 Task: Create Workspace Document Management Workspace description Create and manage company-wide talent development and succession planning. Workspace type Education
Action: Mouse moved to (466, 102)
Screenshot: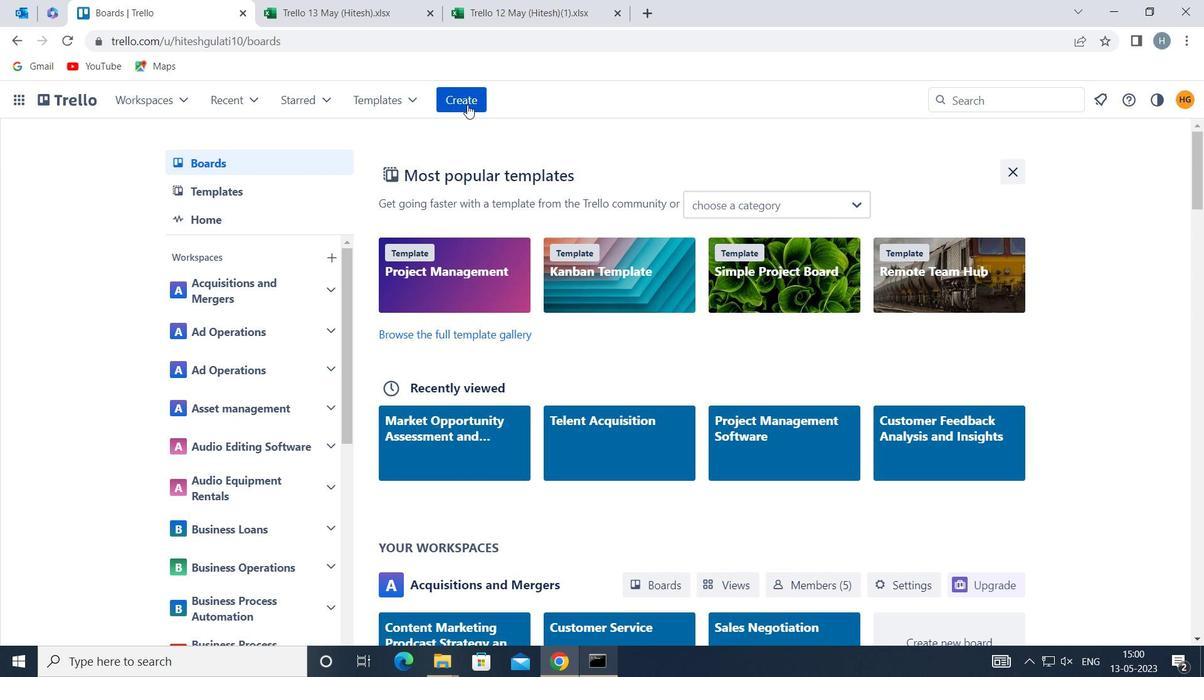 
Action: Mouse pressed left at (466, 102)
Screenshot: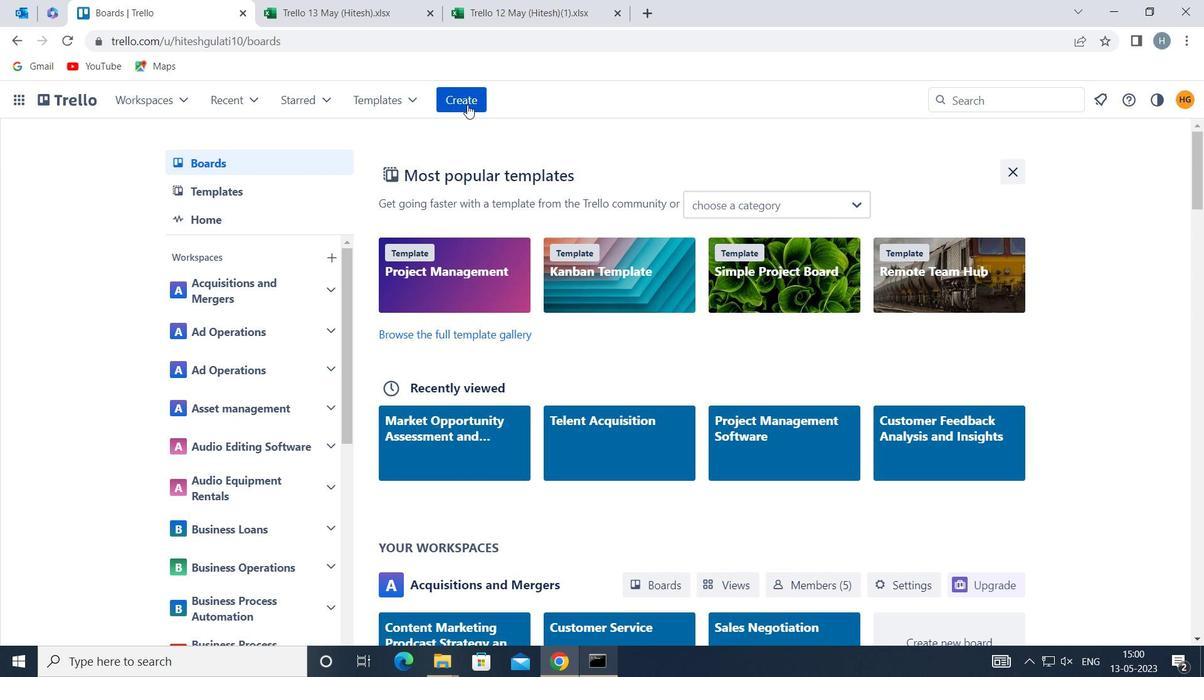 
Action: Mouse moved to (510, 266)
Screenshot: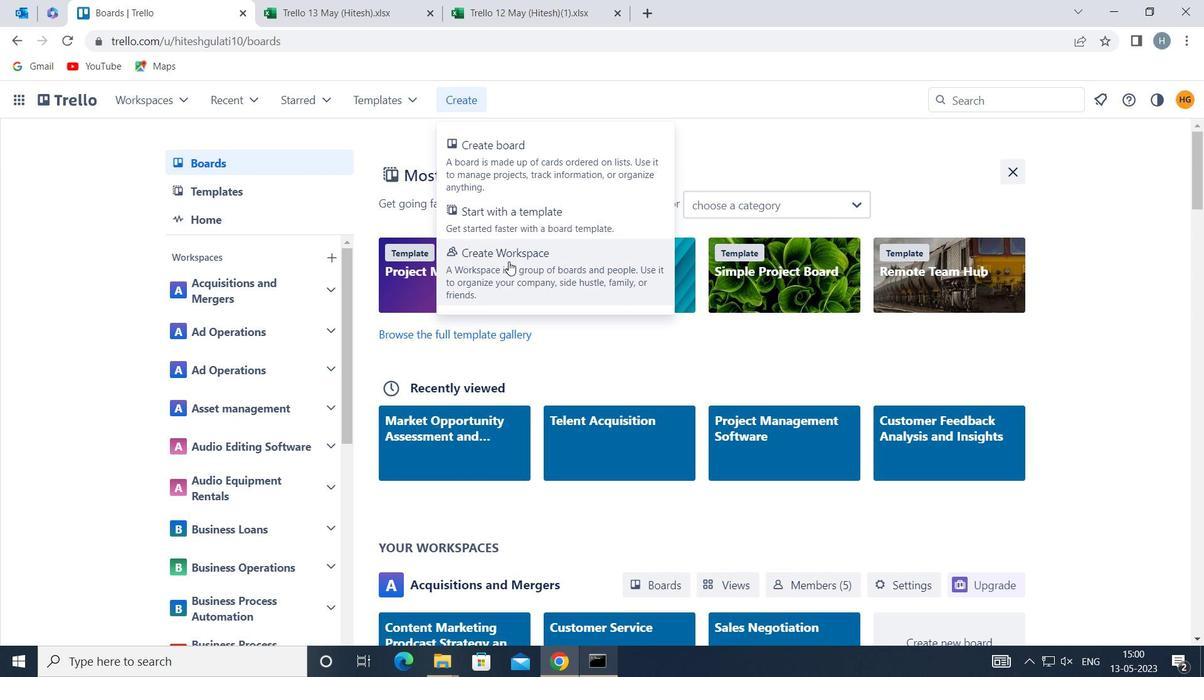 
Action: Mouse pressed left at (510, 266)
Screenshot: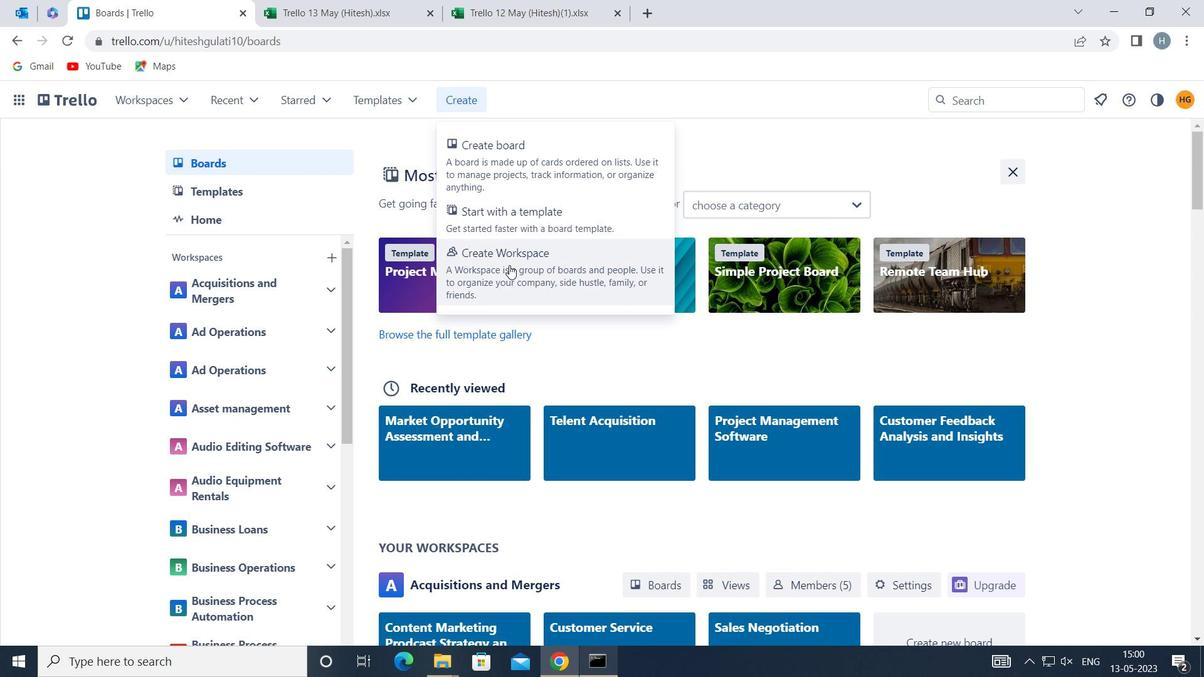 
Action: Mouse moved to (459, 296)
Screenshot: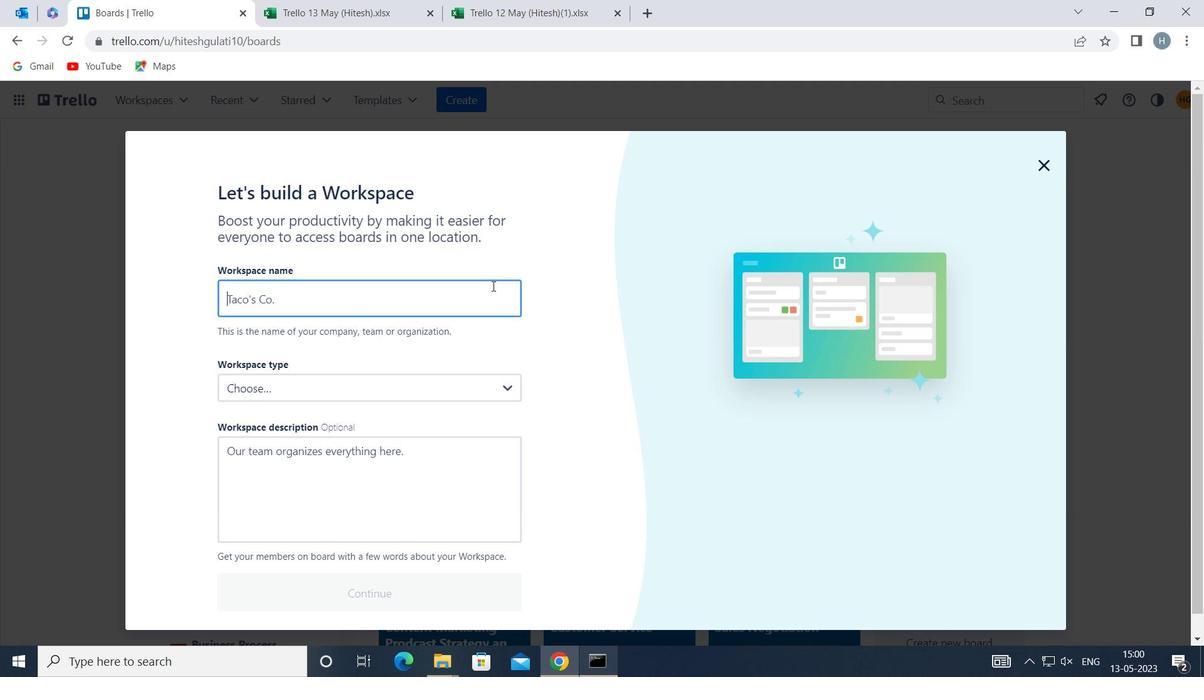 
Action: Mouse pressed left at (459, 296)
Screenshot: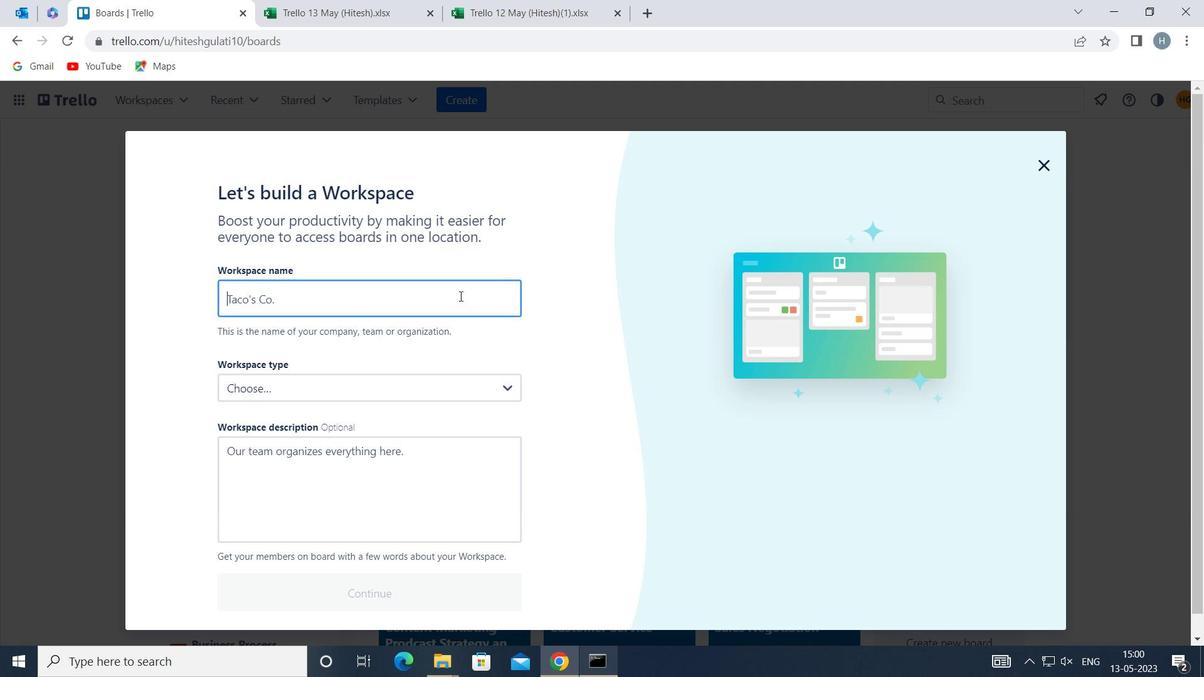 
Action: Key pressed <Key.shift>DOCUMENT<Key.space><Key.shift>MANAGEMENT
Screenshot: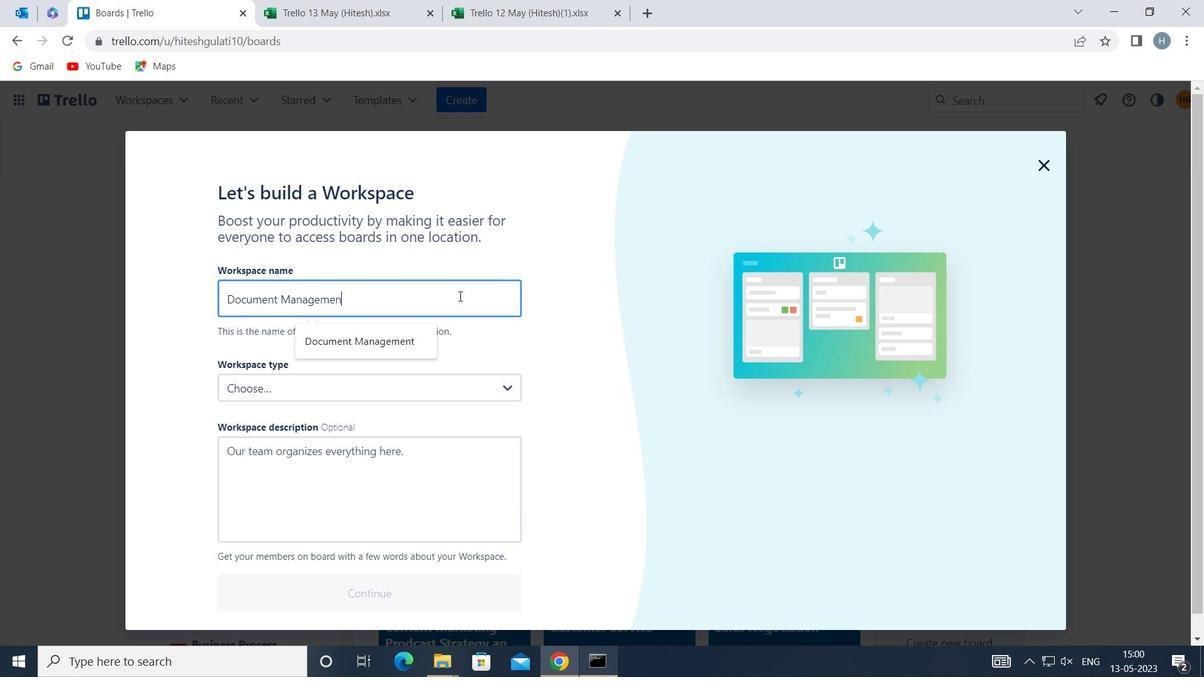 
Action: Mouse moved to (414, 478)
Screenshot: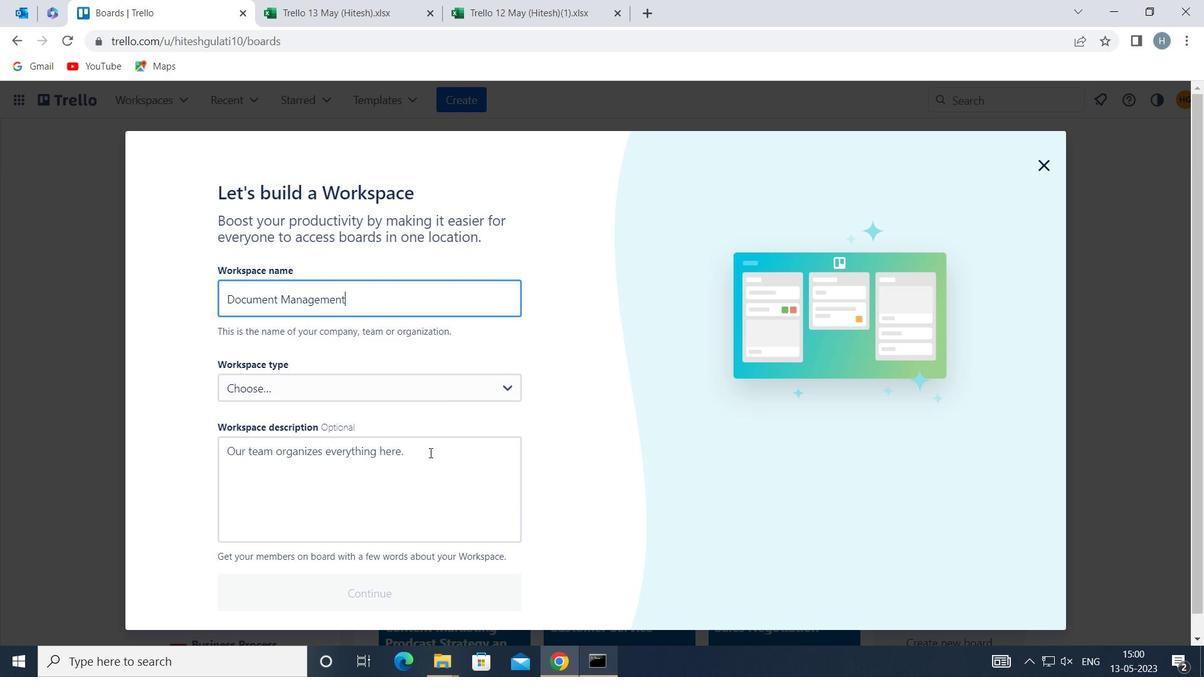
Action: Mouse pressed left at (414, 478)
Screenshot: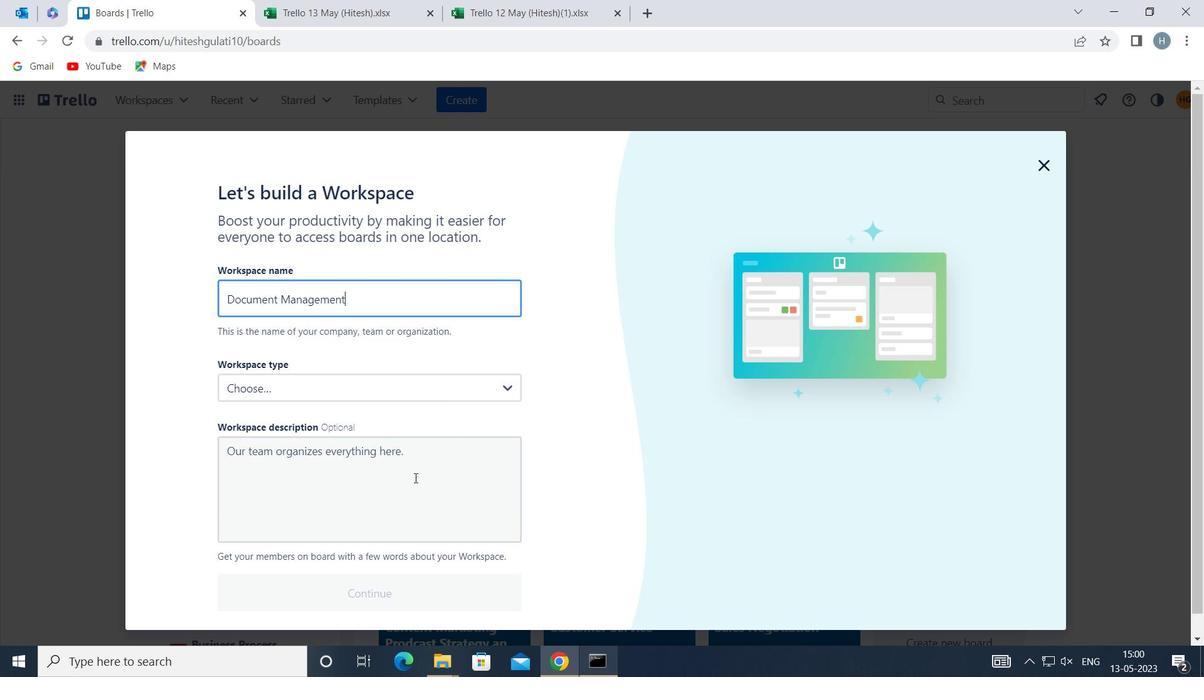 
Action: Key pressed <Key.shift>CREATE<Key.space>AND<Key.space>MANAGE<Key.space>COMPANY-WIDE<Key.space>TALENT<Key.space>DEVELI<Key.backspace>OPMENT<Key.space>AND<Key.space>SUCCESSION<Key.space>PLANNING
Screenshot: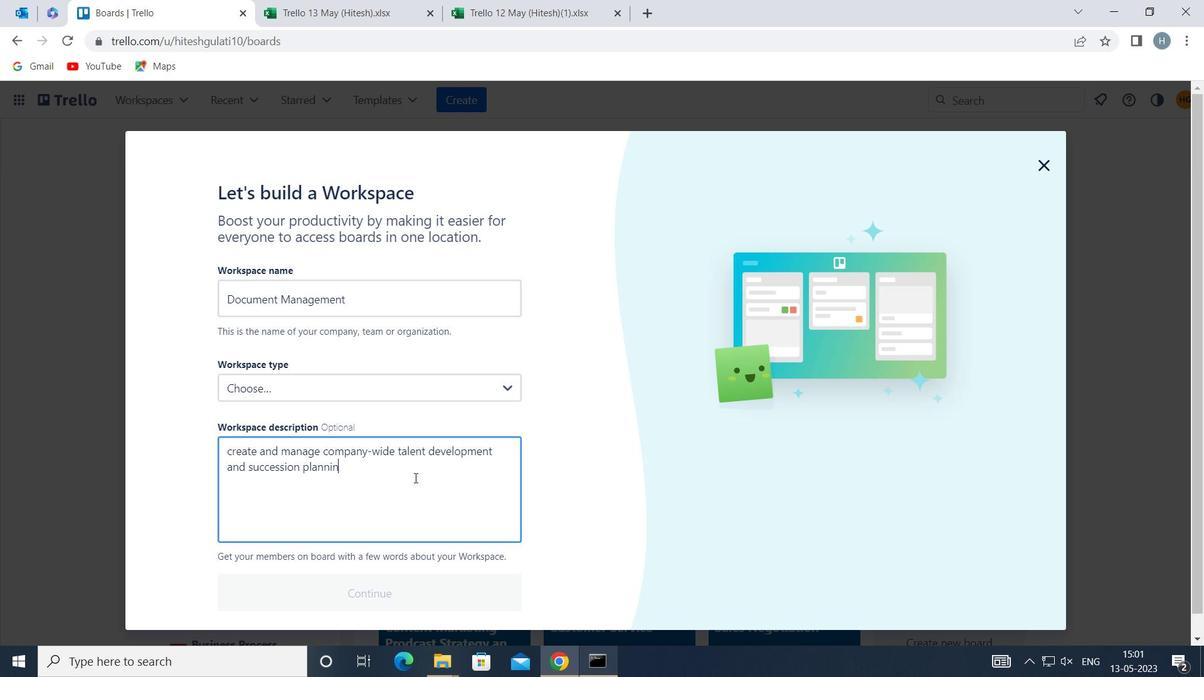
Action: Mouse moved to (415, 382)
Screenshot: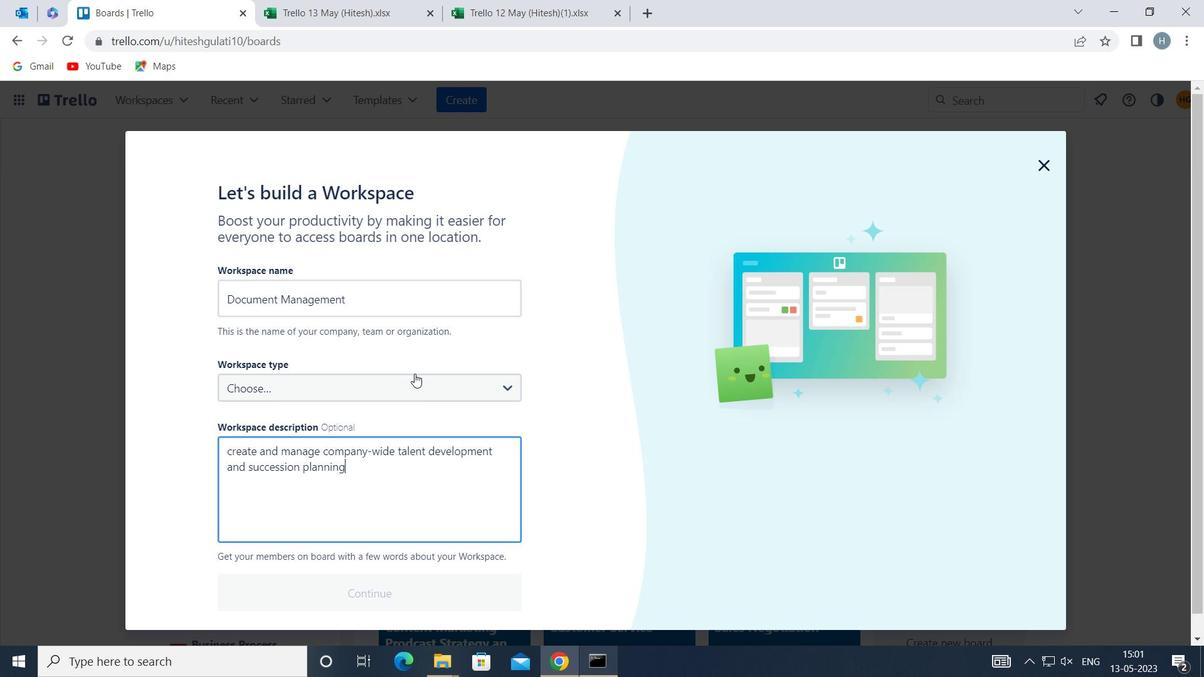 
Action: Mouse pressed left at (415, 382)
Screenshot: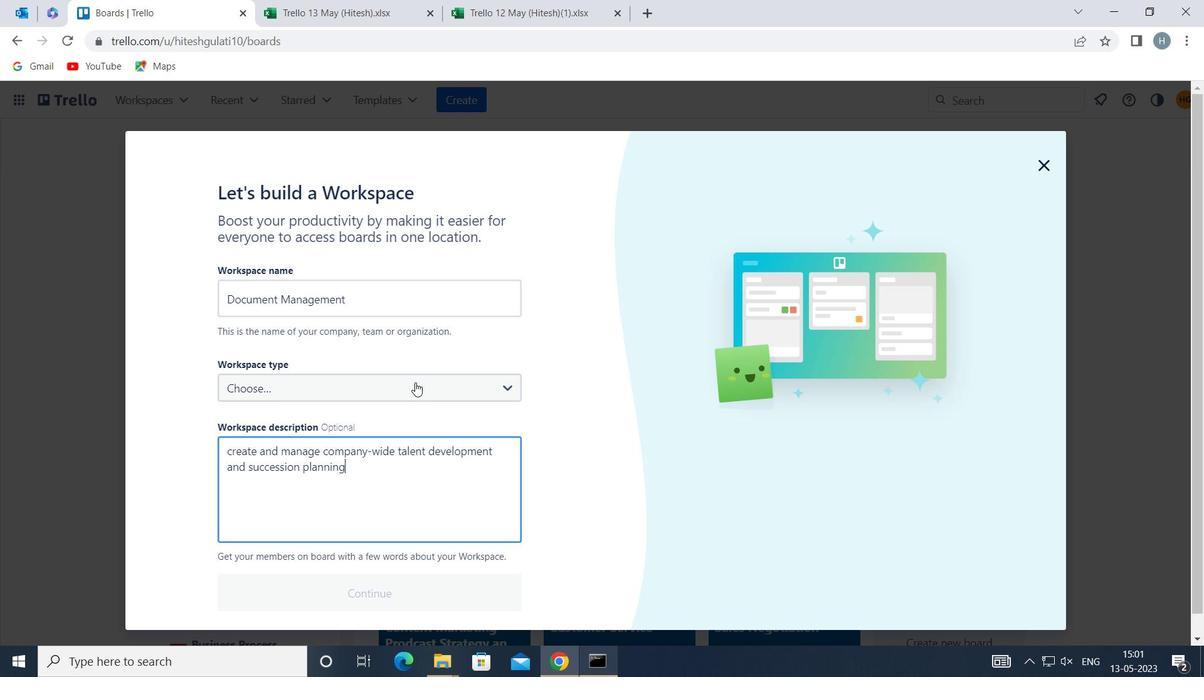
Action: Mouse moved to (350, 485)
Screenshot: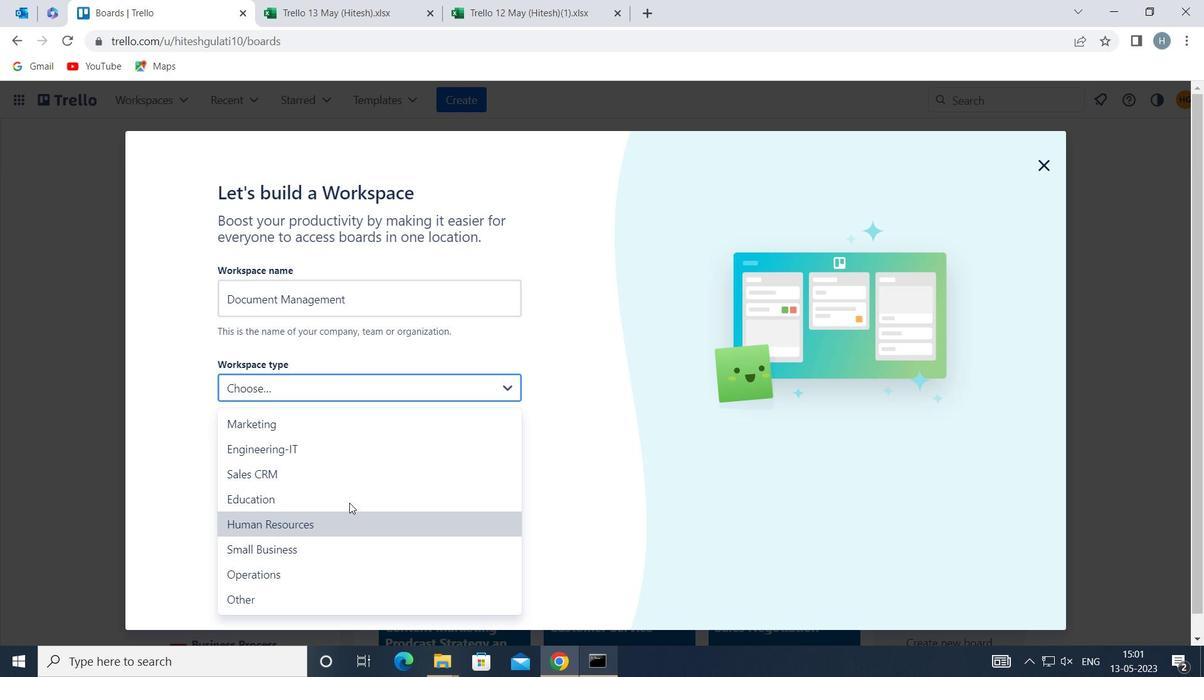 
Action: Mouse pressed left at (350, 485)
Screenshot: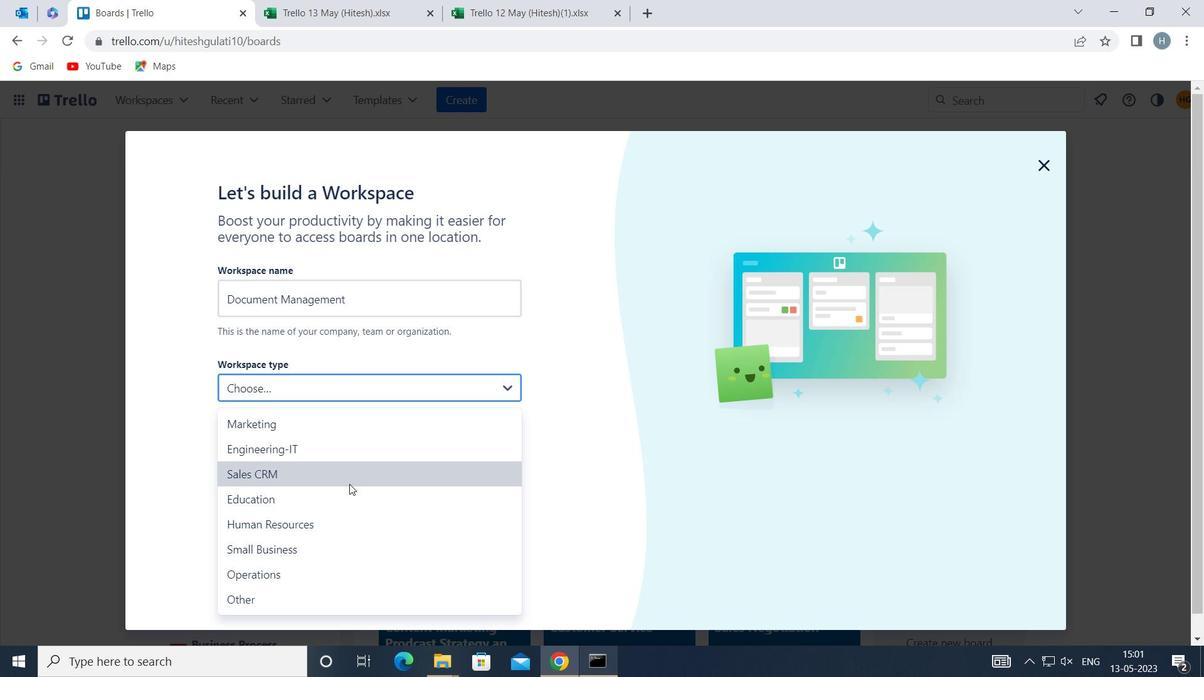 
Action: Mouse moved to (388, 378)
Screenshot: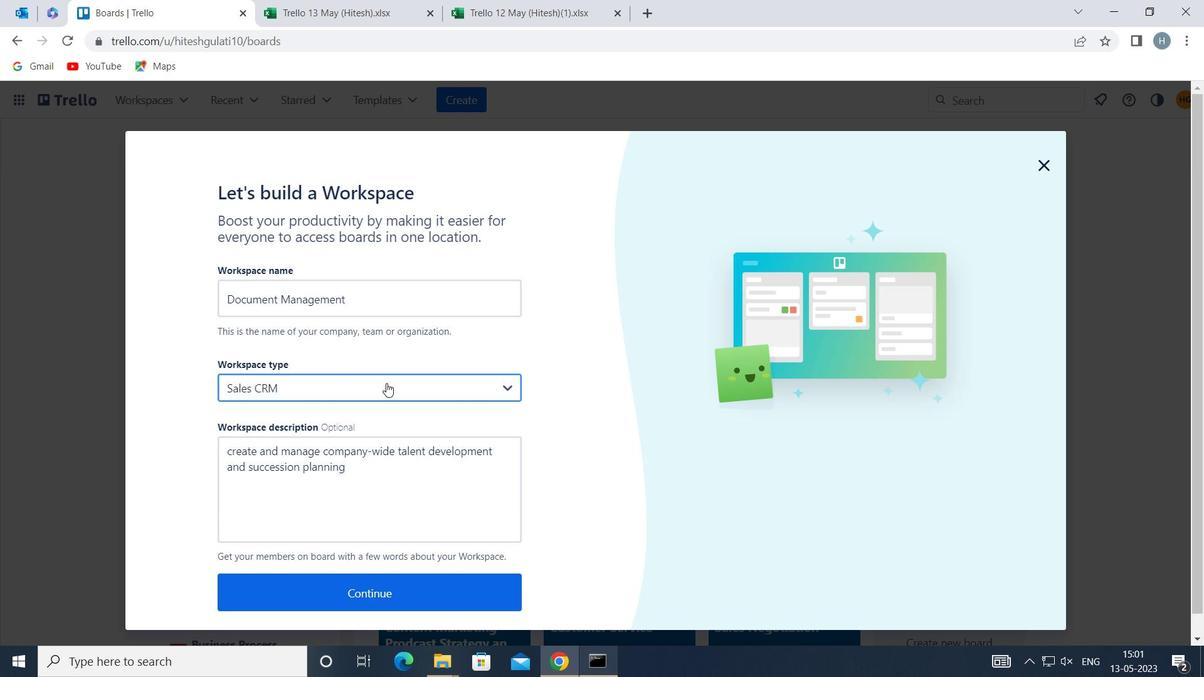 
Action: Mouse pressed left at (388, 378)
Screenshot: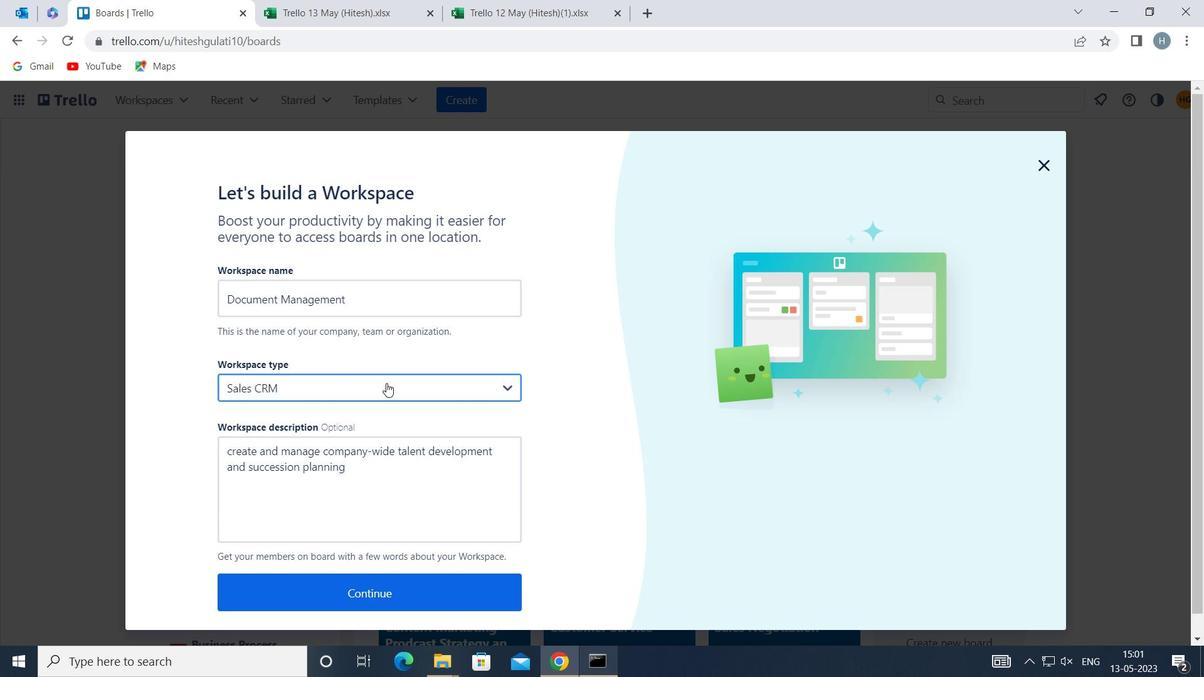
Action: Mouse moved to (351, 505)
Screenshot: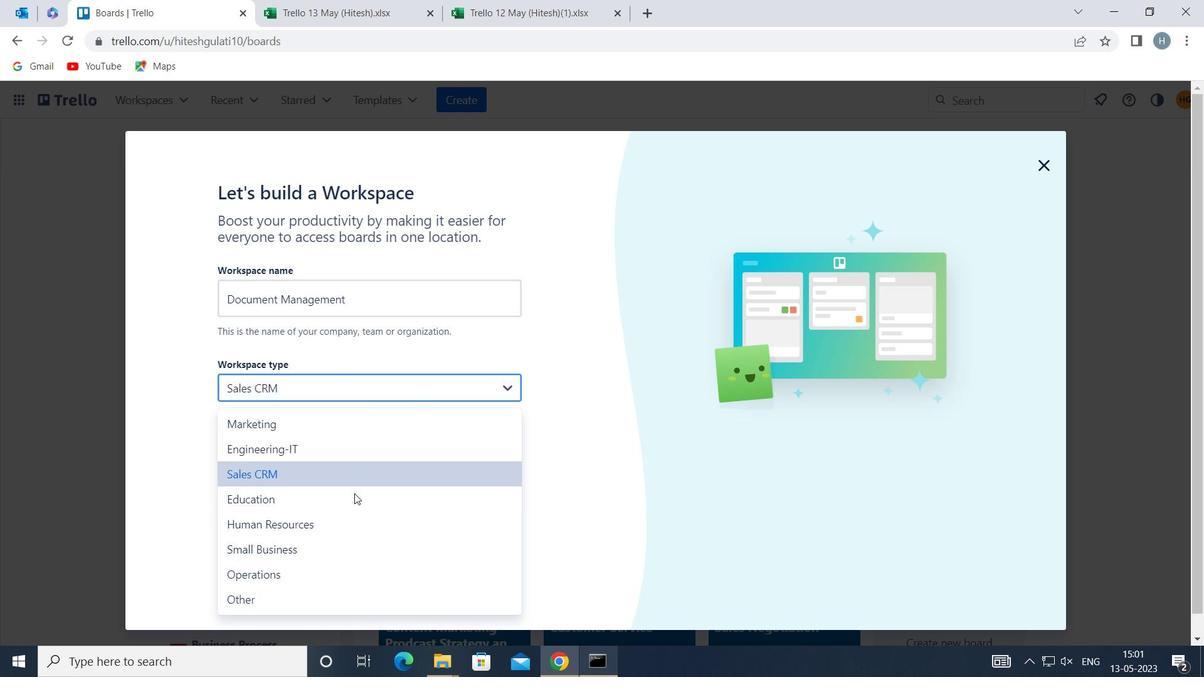 
Action: Mouse pressed left at (351, 505)
Screenshot: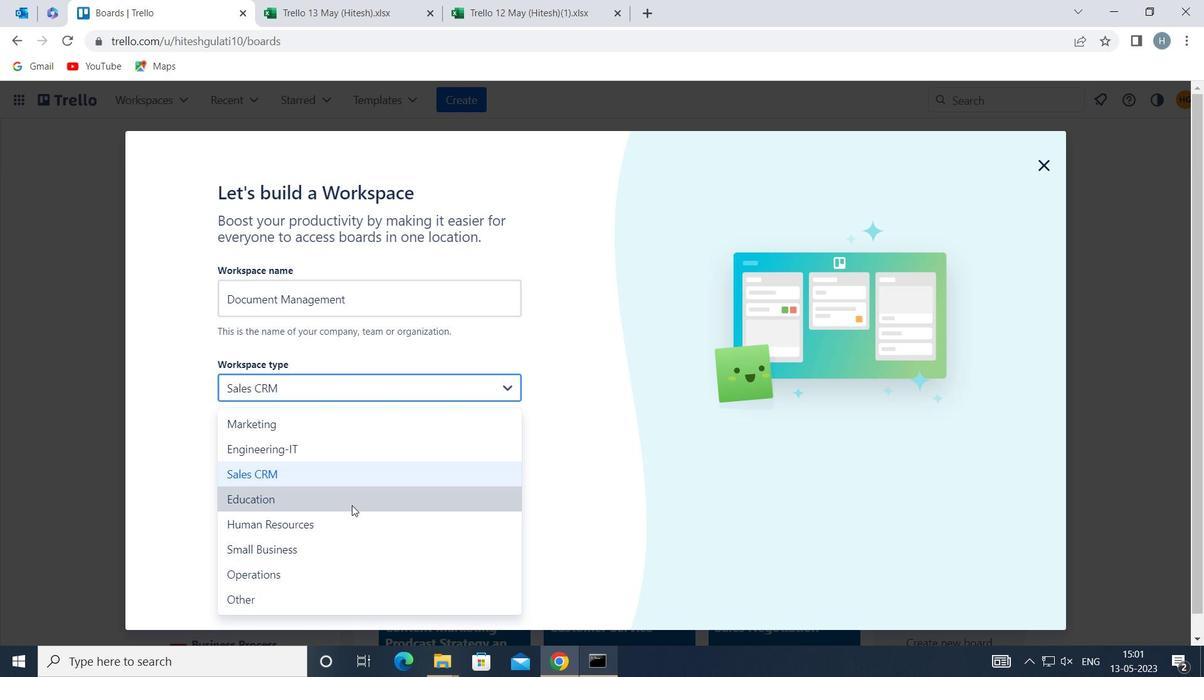 
Action: Mouse moved to (434, 587)
Screenshot: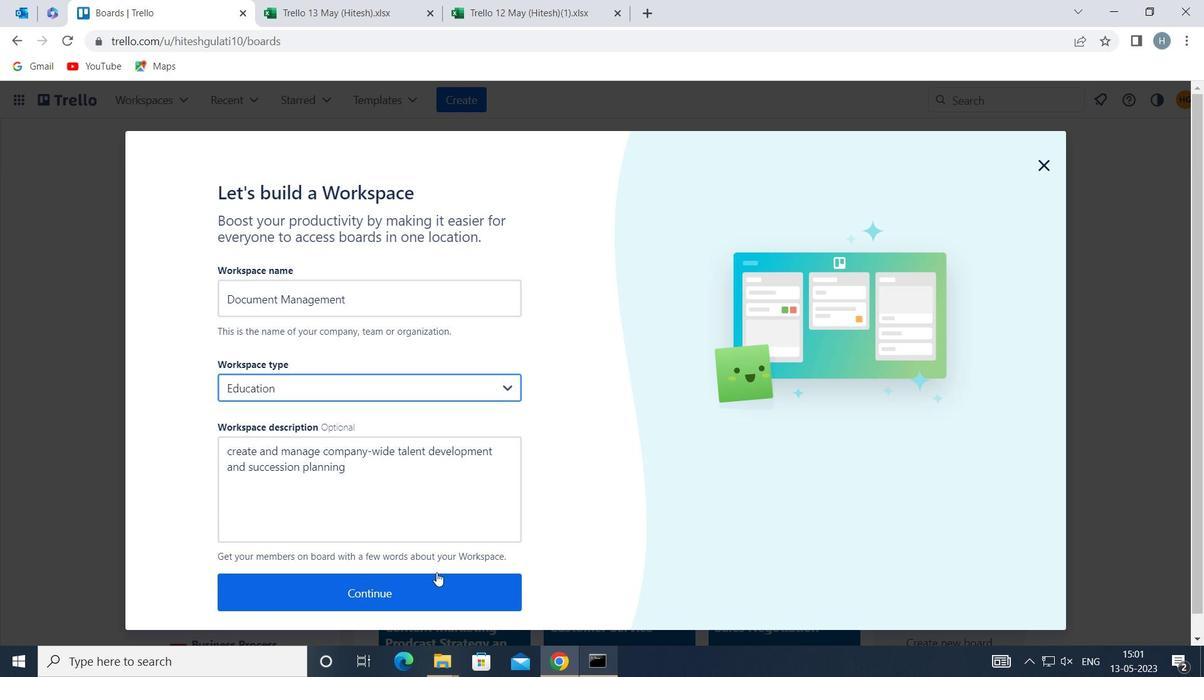 
Action: Mouse pressed left at (434, 587)
Screenshot: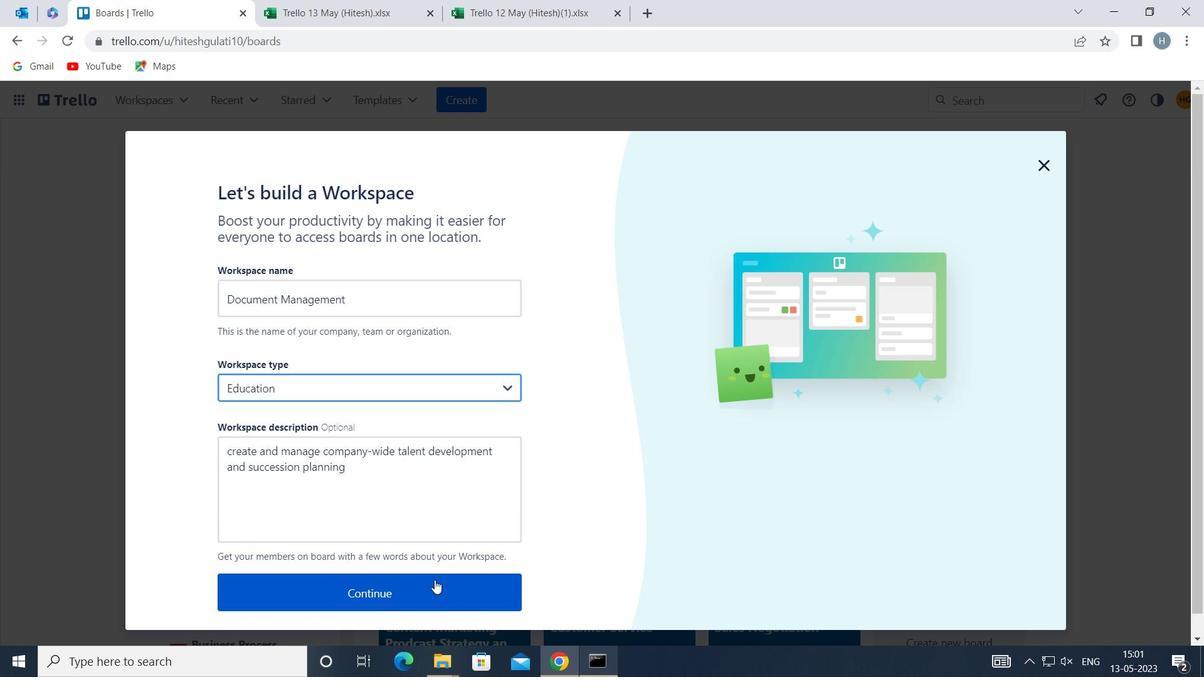 
Action: Mouse moved to (633, 325)
Screenshot: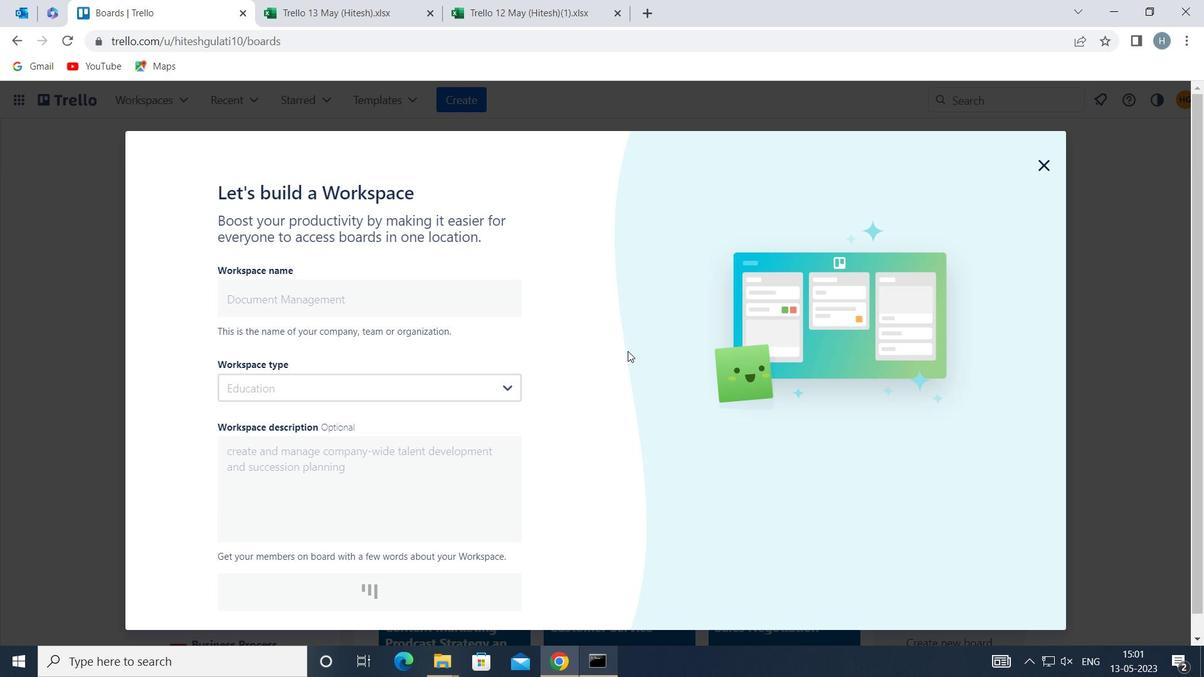
Action: Key pressed <Key.f8>
Screenshot: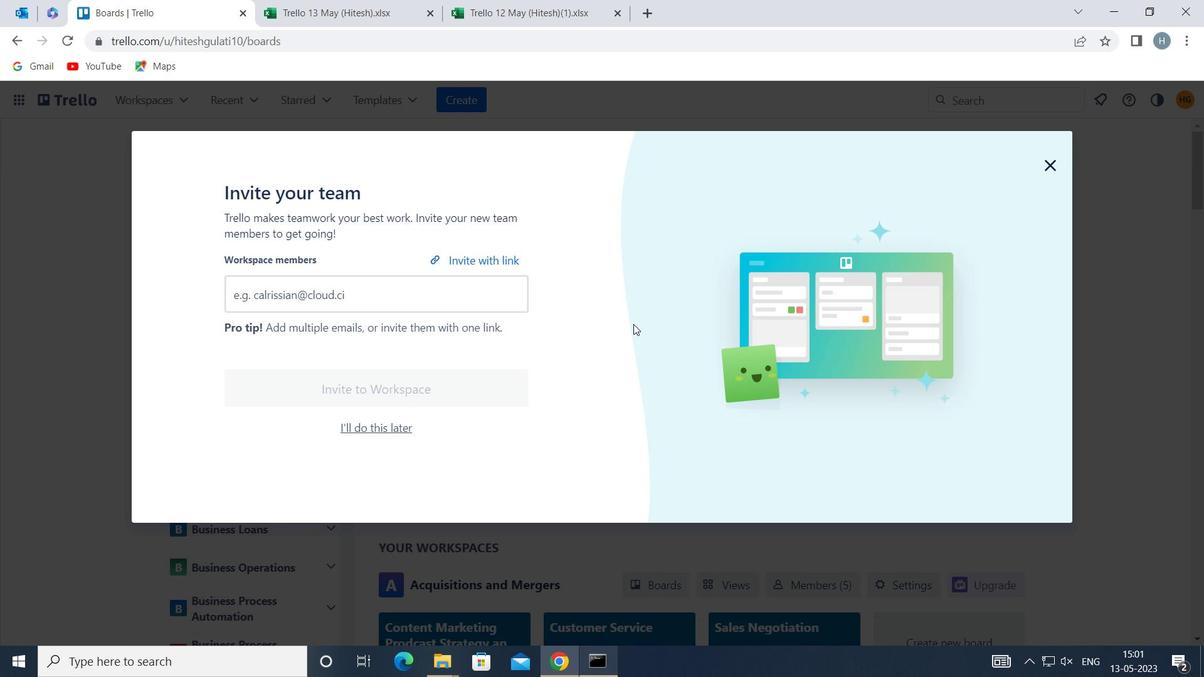 
